 Task: Add an event with the title Third Lunch and Learn: Effective Email Communication, date '2024/04/05', time 01:00and add a description: Participants will gain insights into leading and managing change within their teams and organizations. They will learn how to navigate change effectively, engage team members in the change process, and create a culture of adaptability and resilience.Mark the tasks as Completed , logged in from the account softage.4@softage.netand send the event invitation to softage.3@softage.net and softage.5@softage.net. Set a reminder for the event Every weekday(Monday to Friday)
Action: Mouse moved to (79, 87)
Screenshot: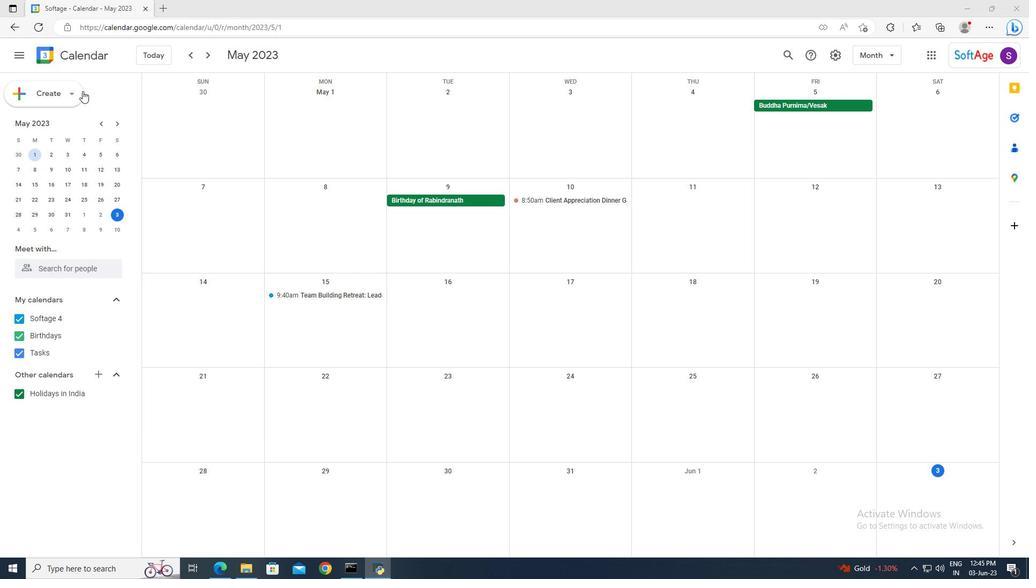 
Action: Mouse pressed left at (79, 87)
Screenshot: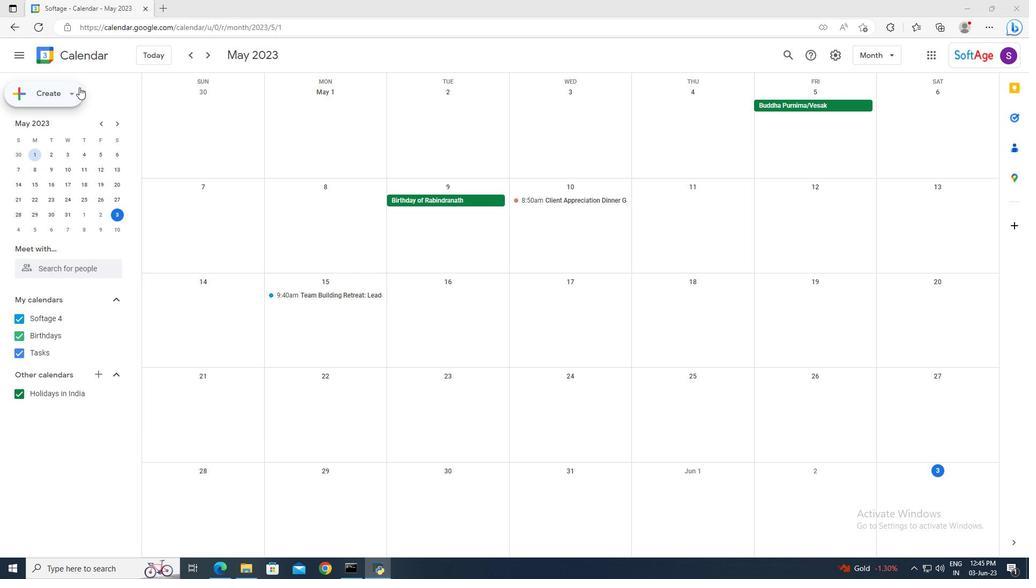 
Action: Mouse moved to (79, 118)
Screenshot: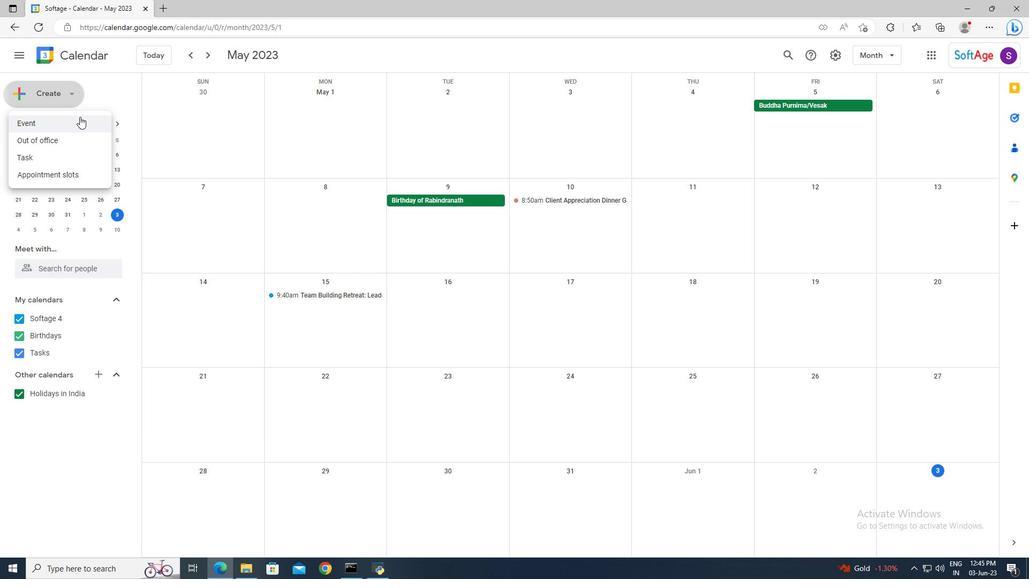
Action: Mouse pressed left at (79, 118)
Screenshot: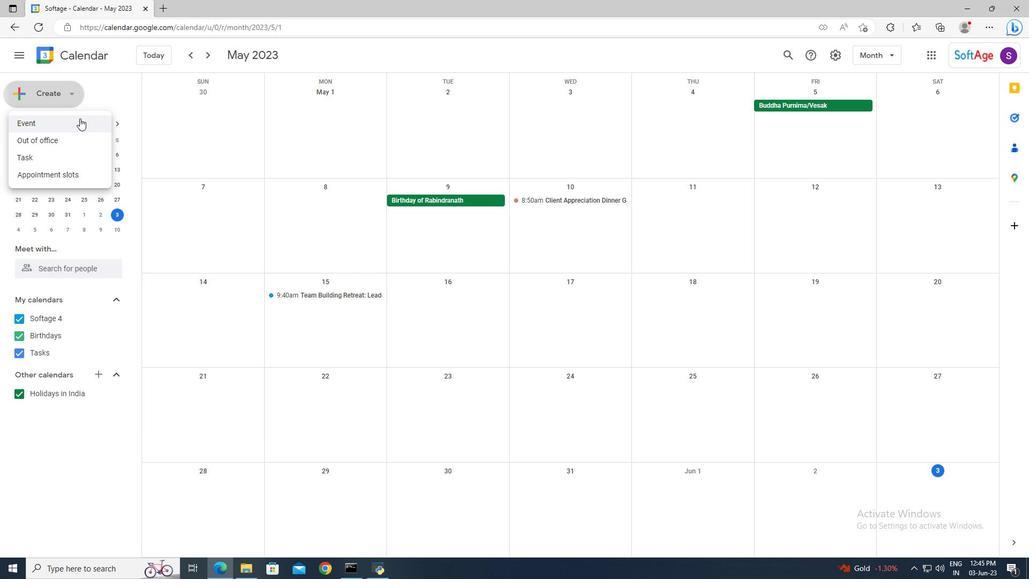
Action: Mouse moved to (172, 359)
Screenshot: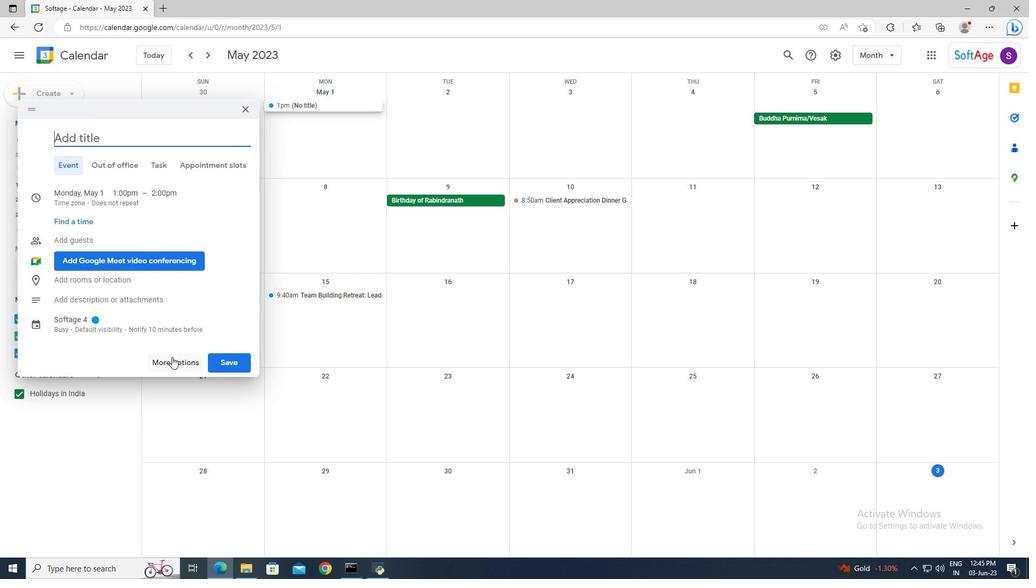 
Action: Mouse pressed left at (172, 359)
Screenshot: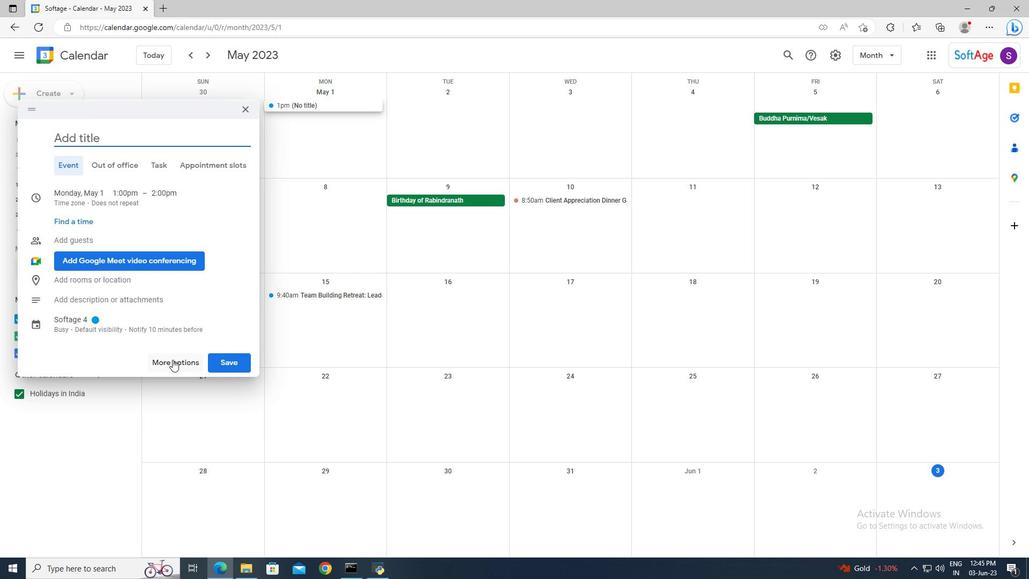 
Action: Mouse moved to (176, 61)
Screenshot: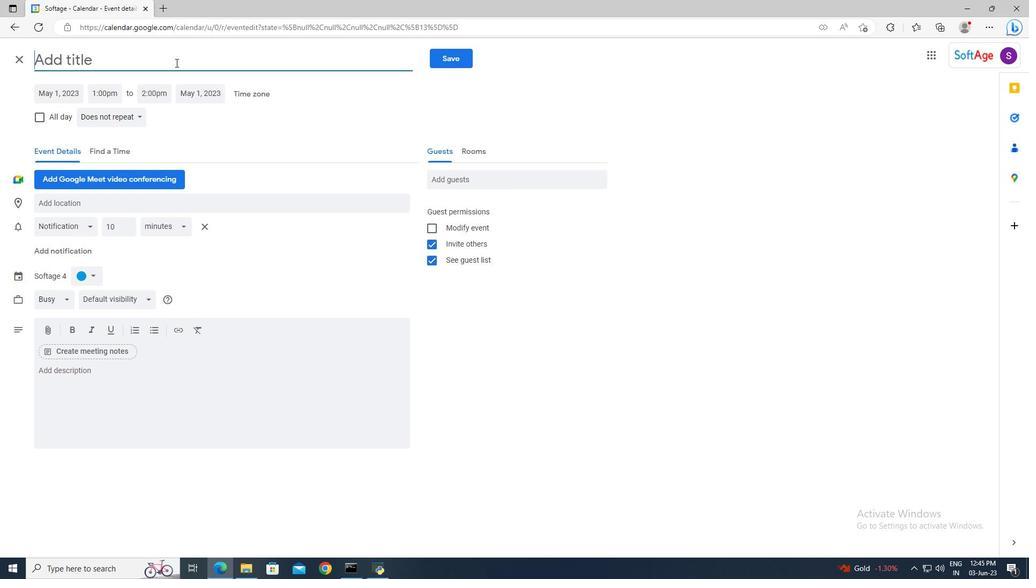 
Action: Mouse pressed left at (176, 61)
Screenshot: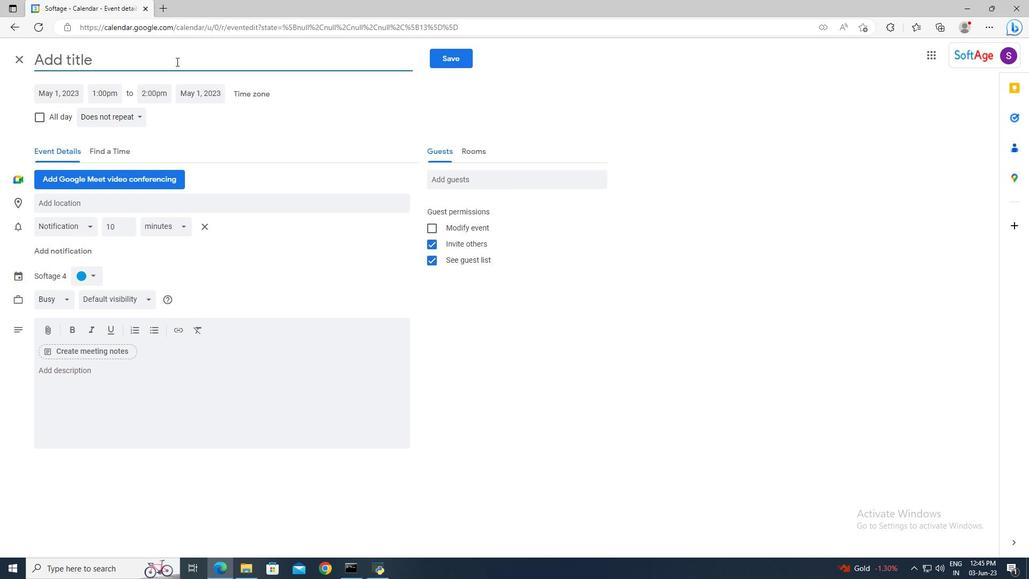 
Action: Key pressed <Key.shift><Key.shift>Third<Key.space><Key.shift>Lunch<Key.space>and<Key.space><Key.shift>Learn<Key.shift>:<Key.space><Key.shift>Effective<Key.space><Key.shift>Email<Key.space><Key.shift>Communication
Screenshot: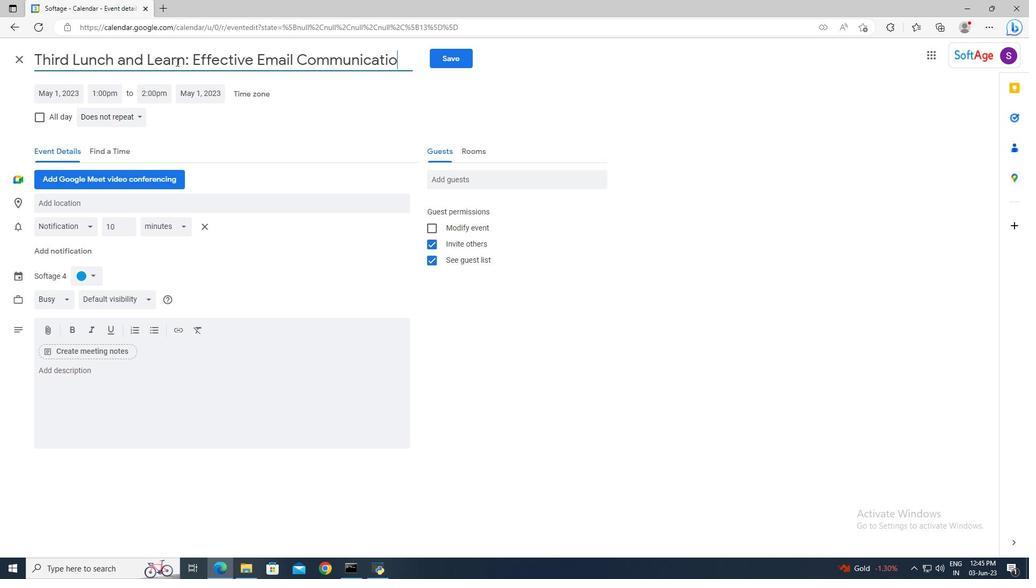 
Action: Mouse moved to (64, 88)
Screenshot: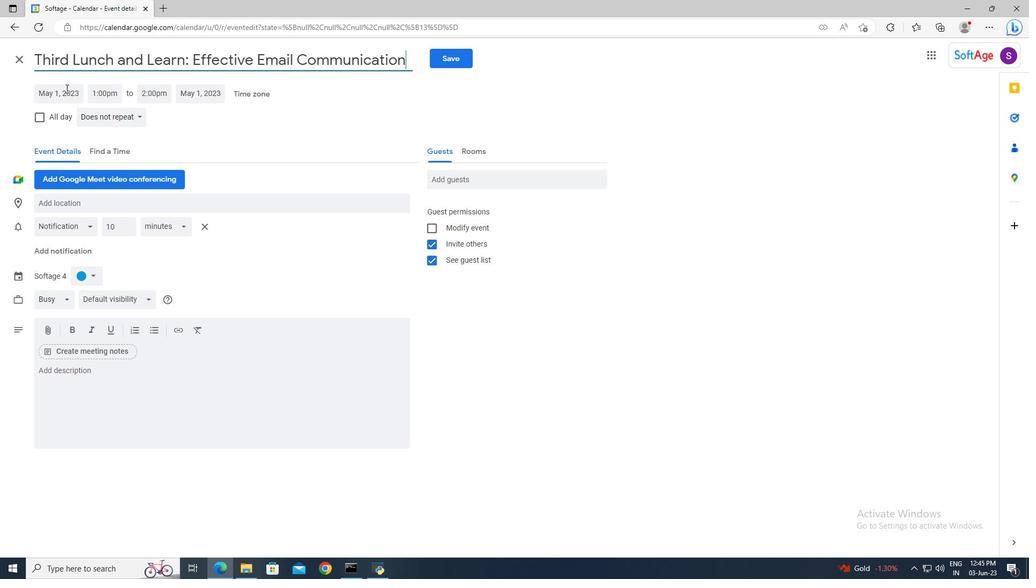 
Action: Mouse pressed left at (64, 88)
Screenshot: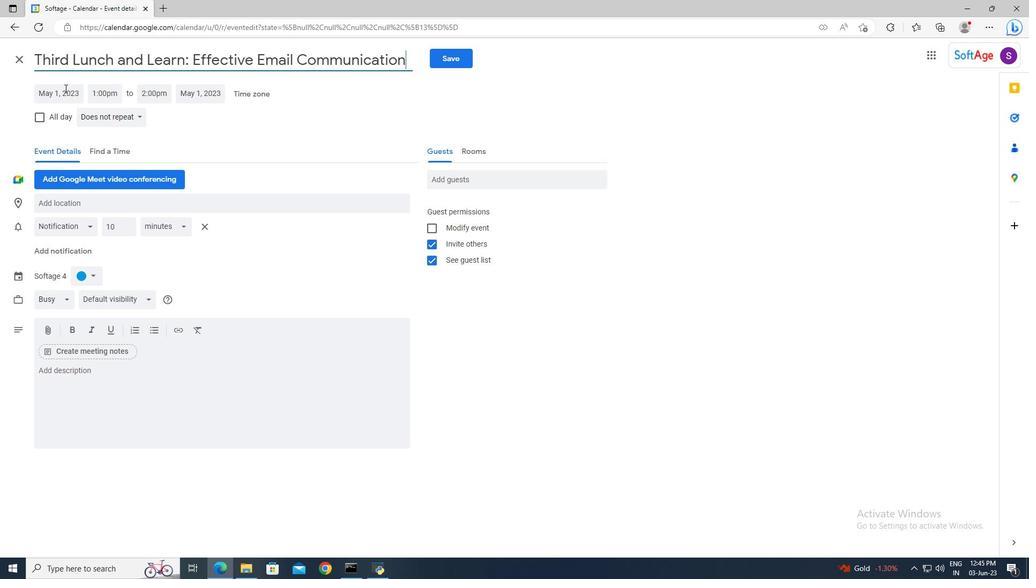 
Action: Mouse moved to (167, 118)
Screenshot: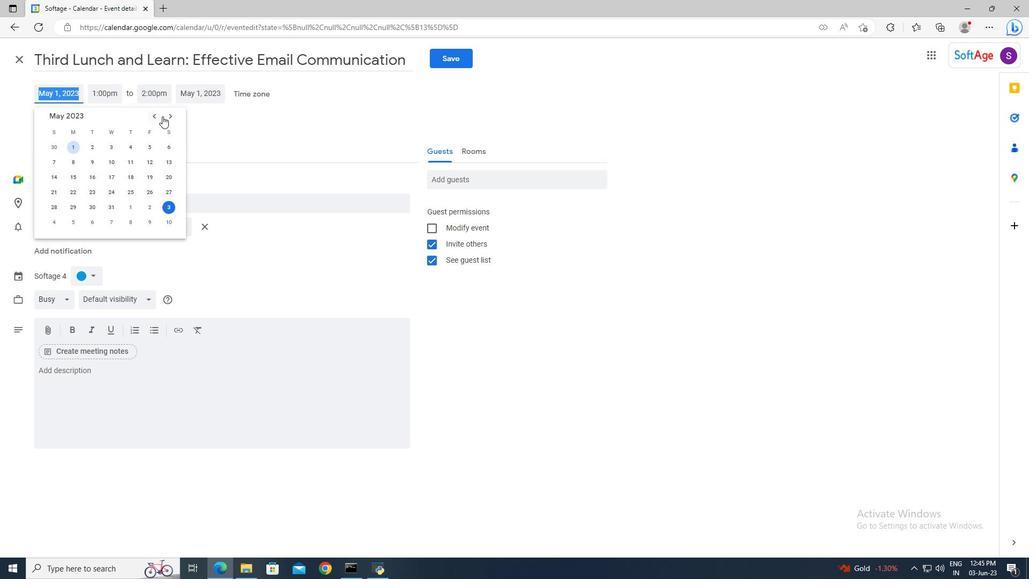 
Action: Mouse pressed left at (167, 118)
Screenshot: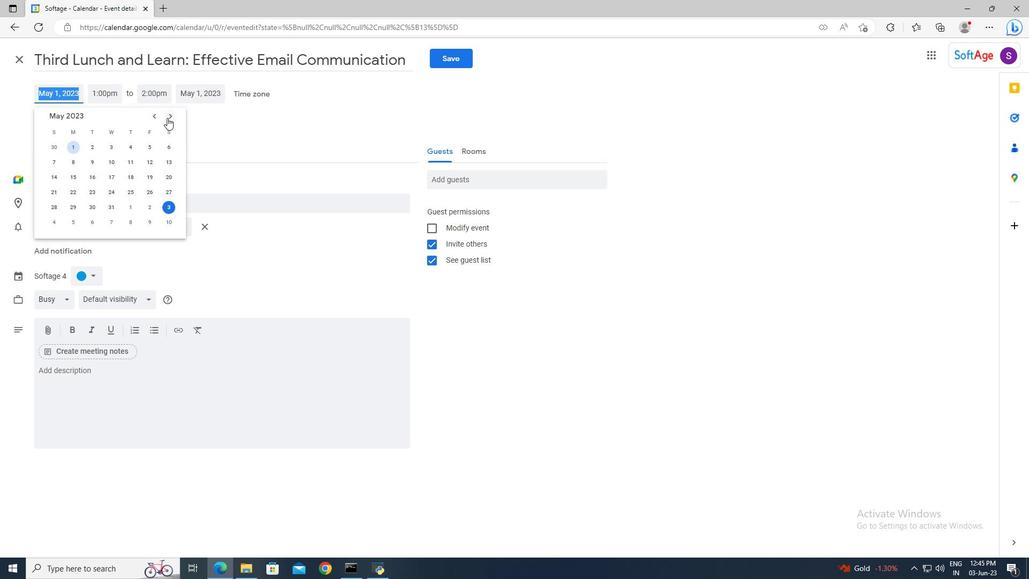 
Action: Mouse pressed left at (167, 118)
Screenshot: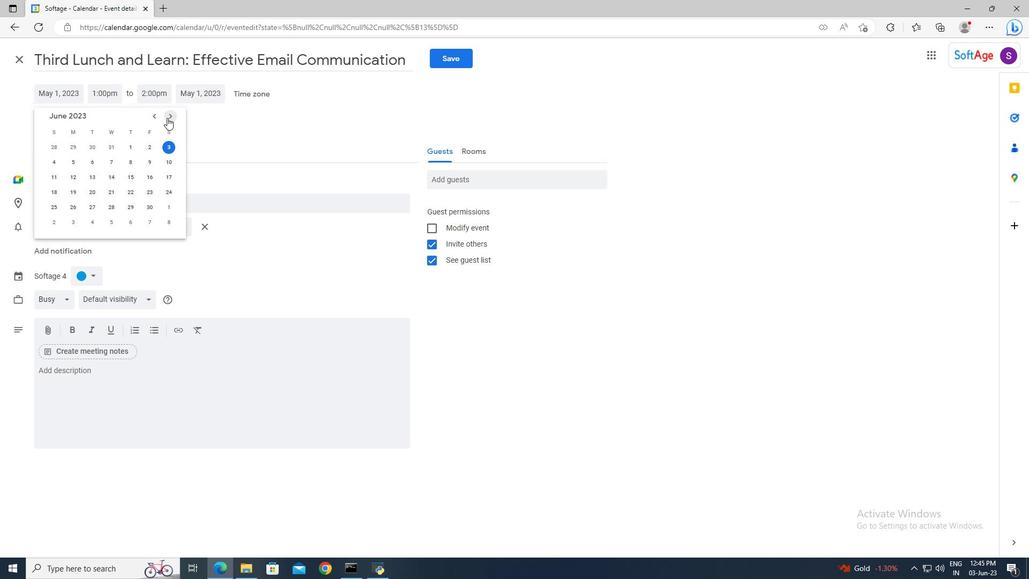 
Action: Mouse pressed left at (167, 118)
Screenshot: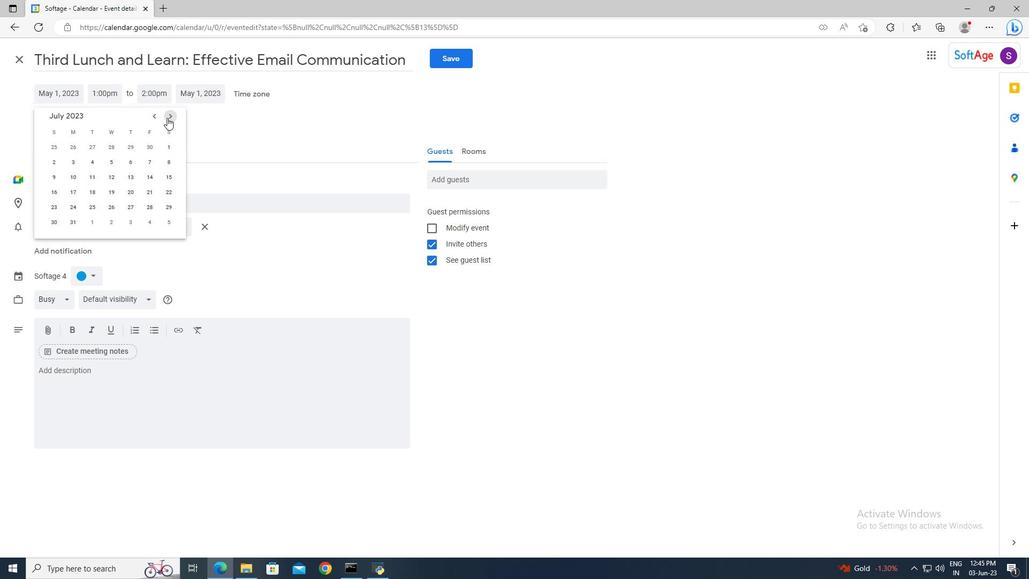 
Action: Mouse pressed left at (167, 118)
Screenshot: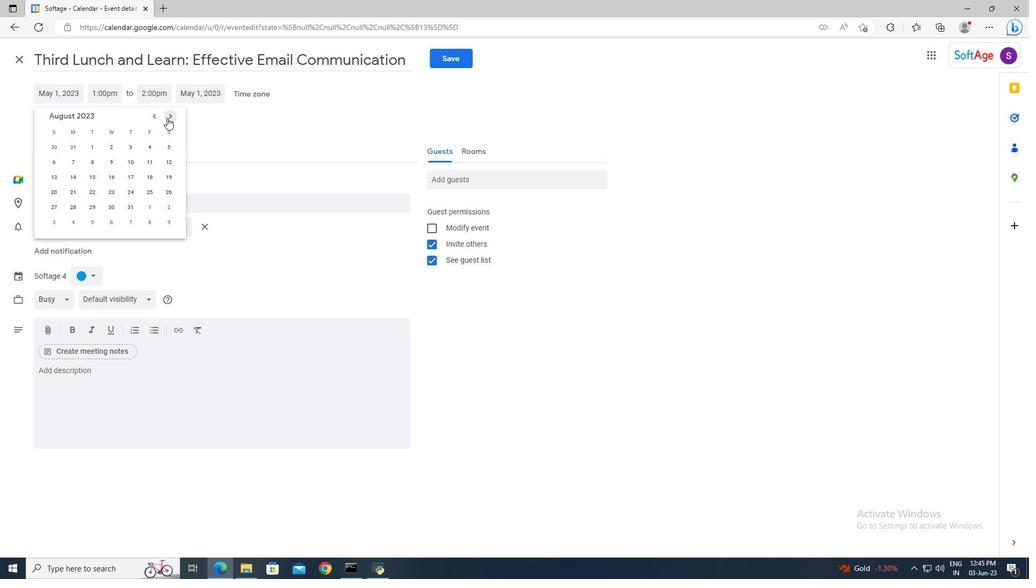 
Action: Mouse pressed left at (167, 118)
Screenshot: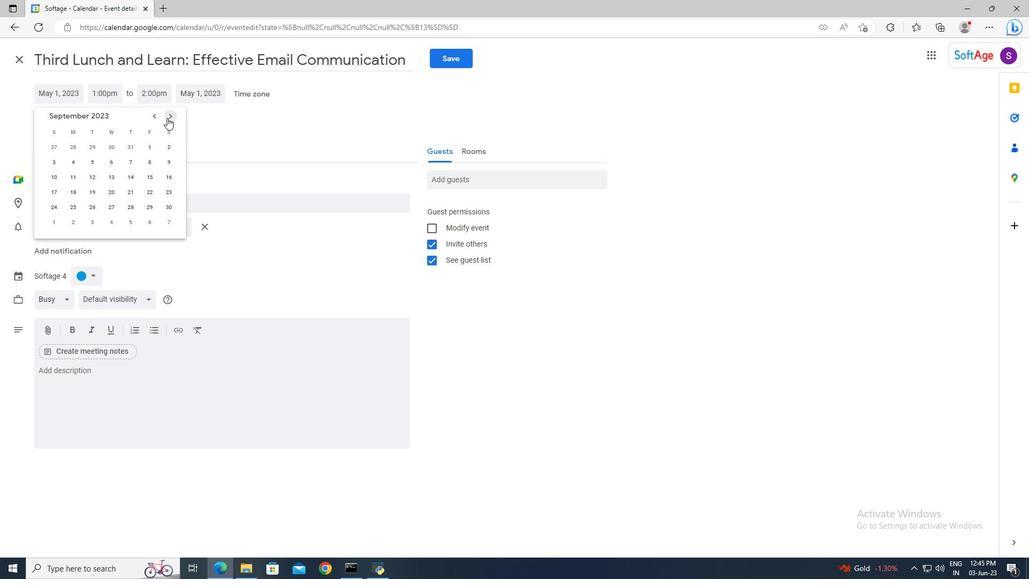 
Action: Mouse pressed left at (167, 118)
Screenshot: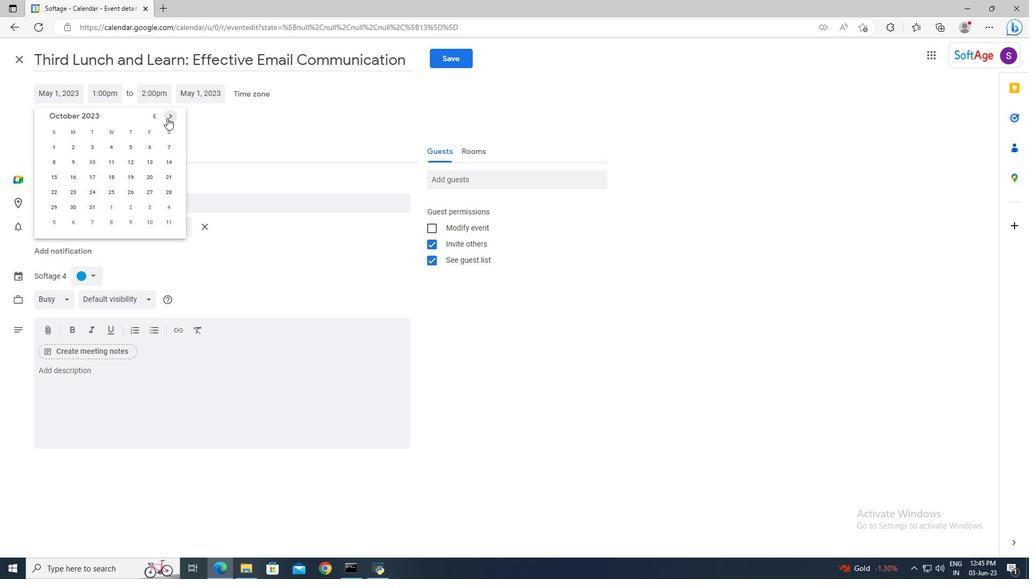 
Action: Mouse pressed left at (167, 118)
Screenshot: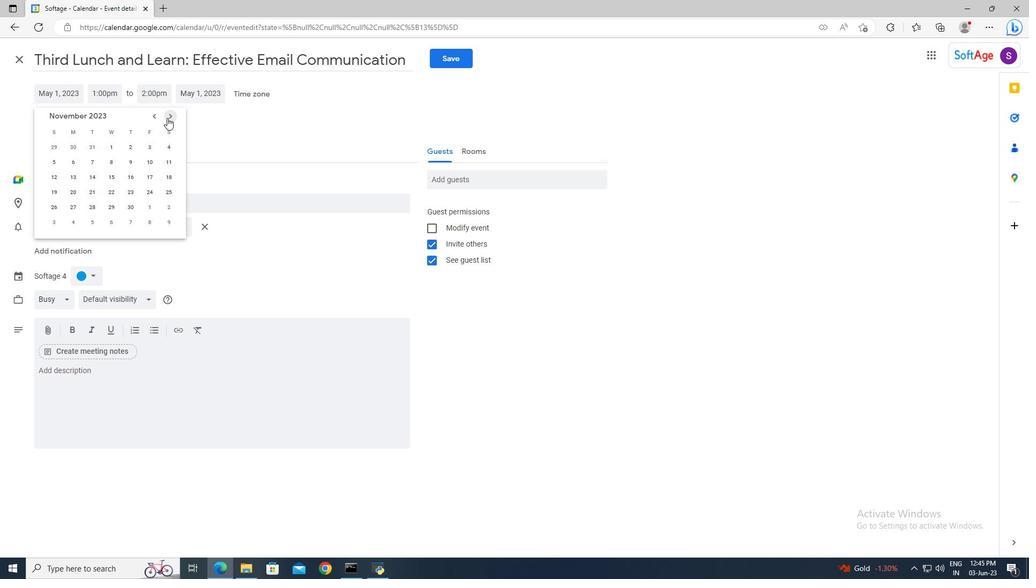 
Action: Mouse pressed left at (167, 118)
Screenshot: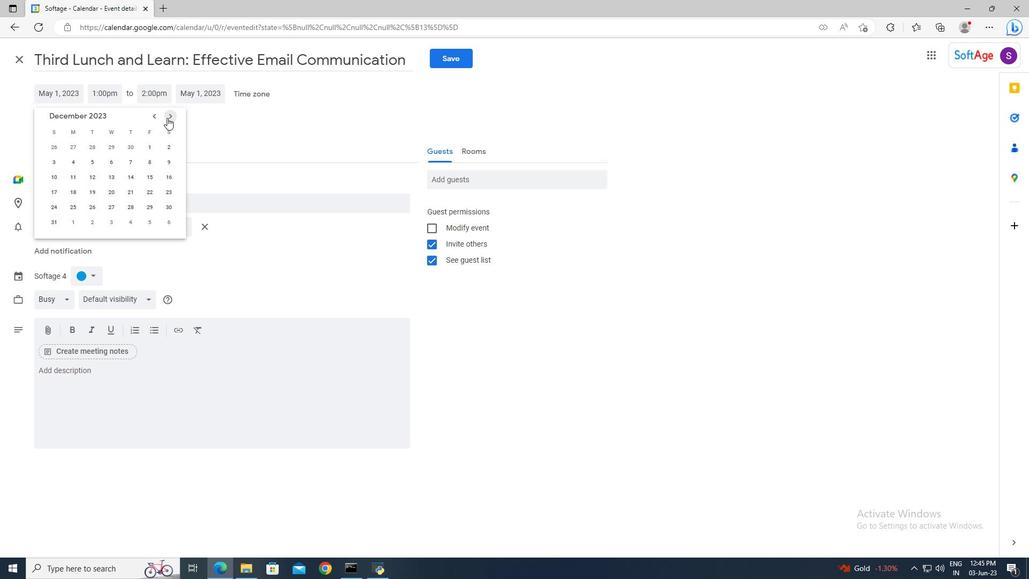 
Action: Mouse pressed left at (167, 118)
Screenshot: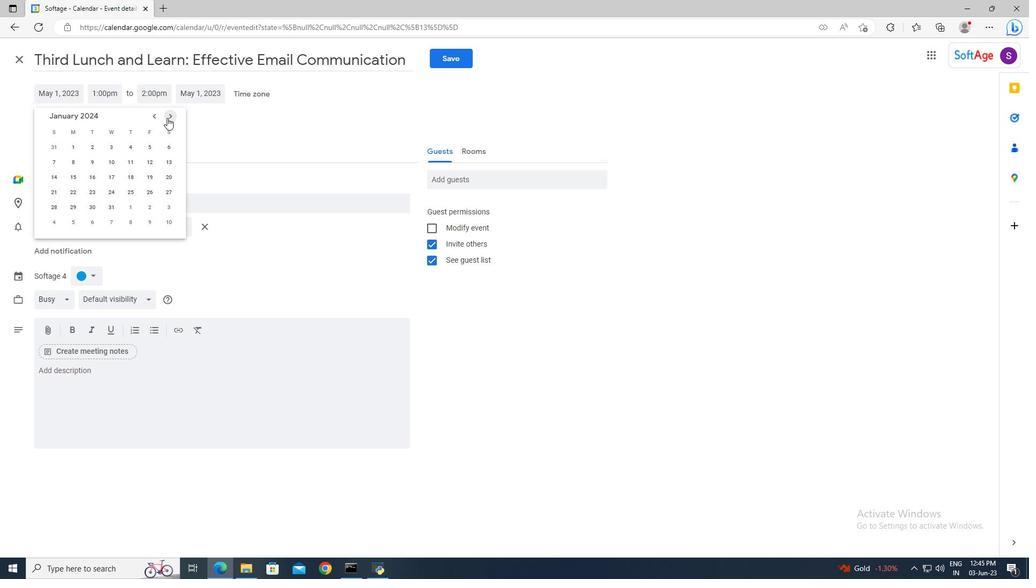 
Action: Mouse pressed left at (167, 118)
Screenshot: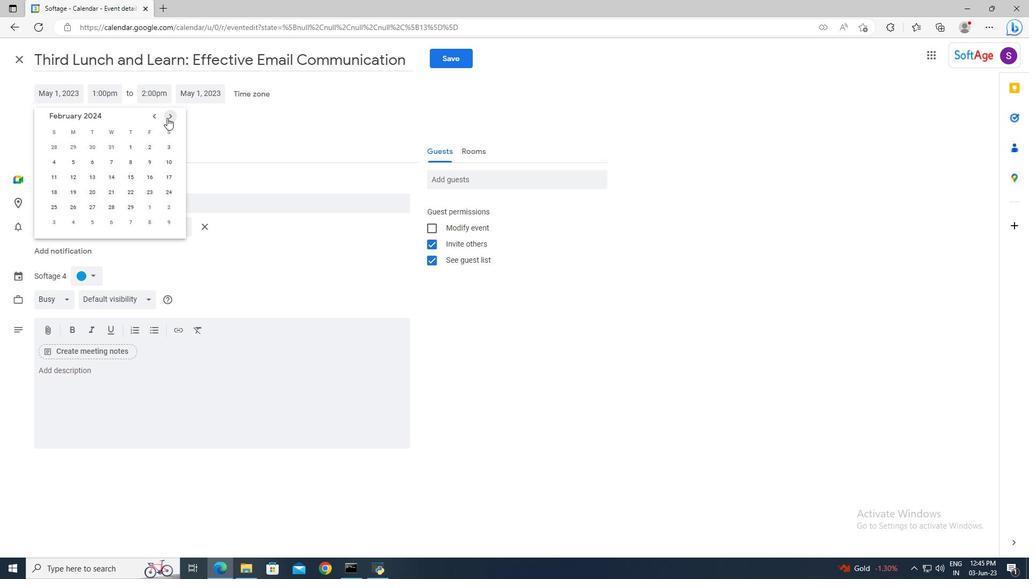
Action: Mouse pressed left at (167, 118)
Screenshot: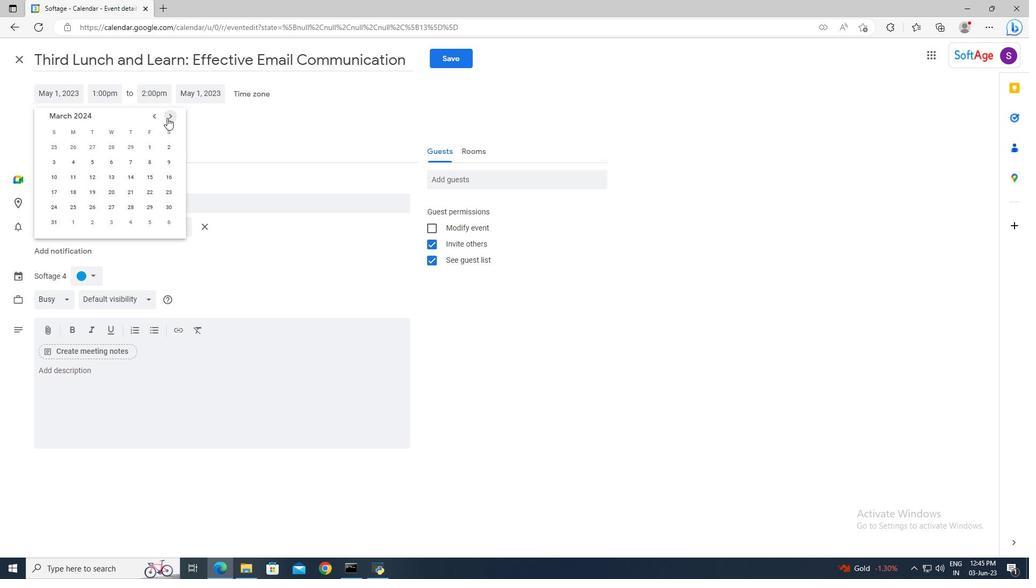 
Action: Mouse moved to (149, 145)
Screenshot: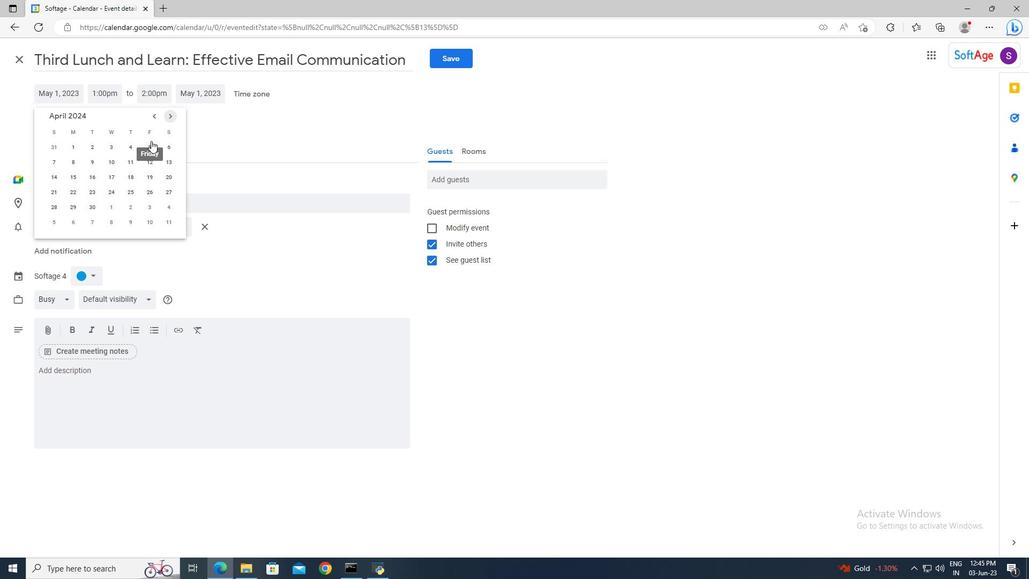 
Action: Mouse pressed left at (149, 145)
Screenshot: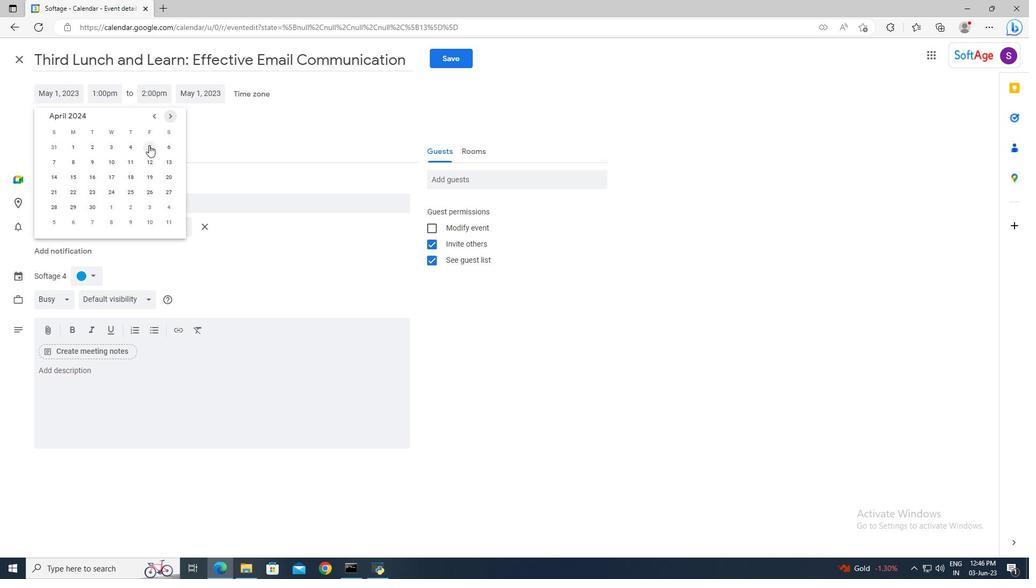 
Action: Mouse moved to (112, 93)
Screenshot: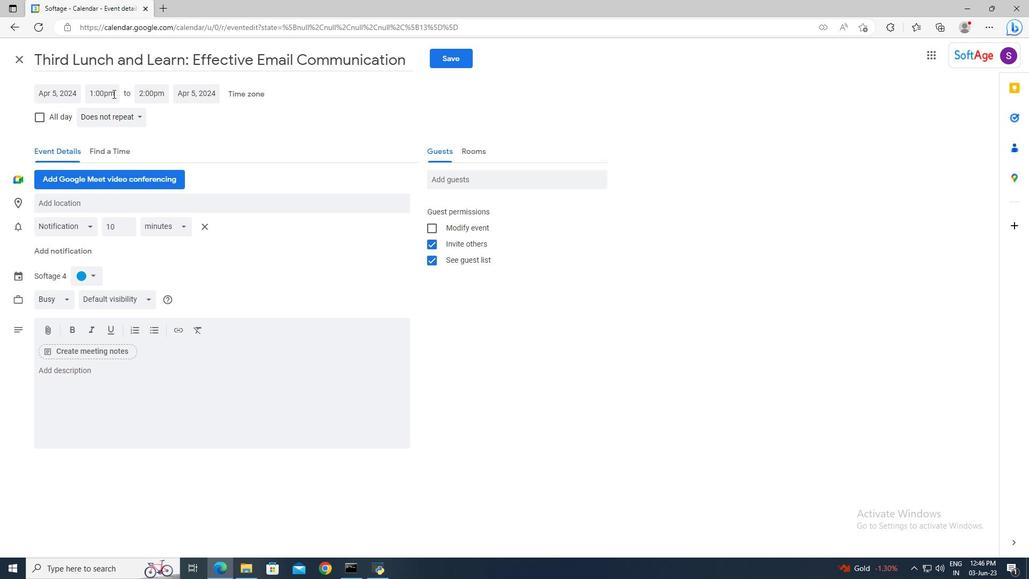 
Action: Mouse pressed left at (112, 93)
Screenshot: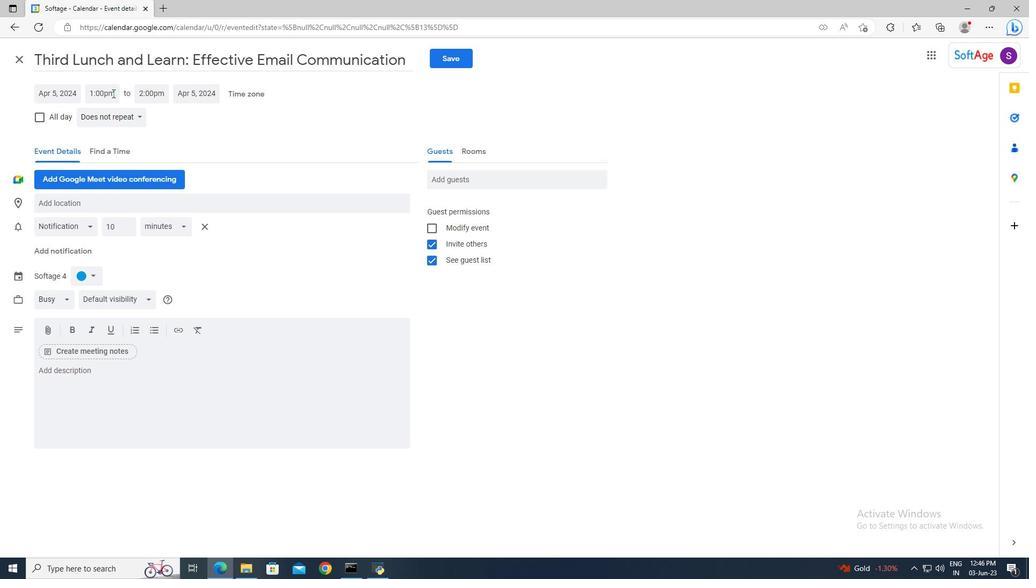 
Action: Key pressed 1<Key.shift_r>:00<Key.enter>
Screenshot: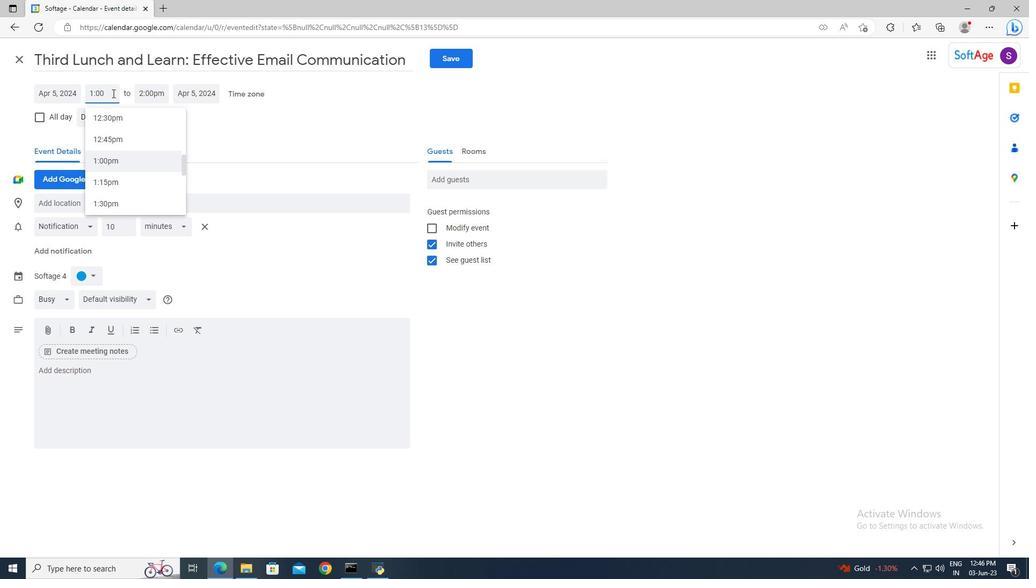 
Action: Mouse moved to (113, 374)
Screenshot: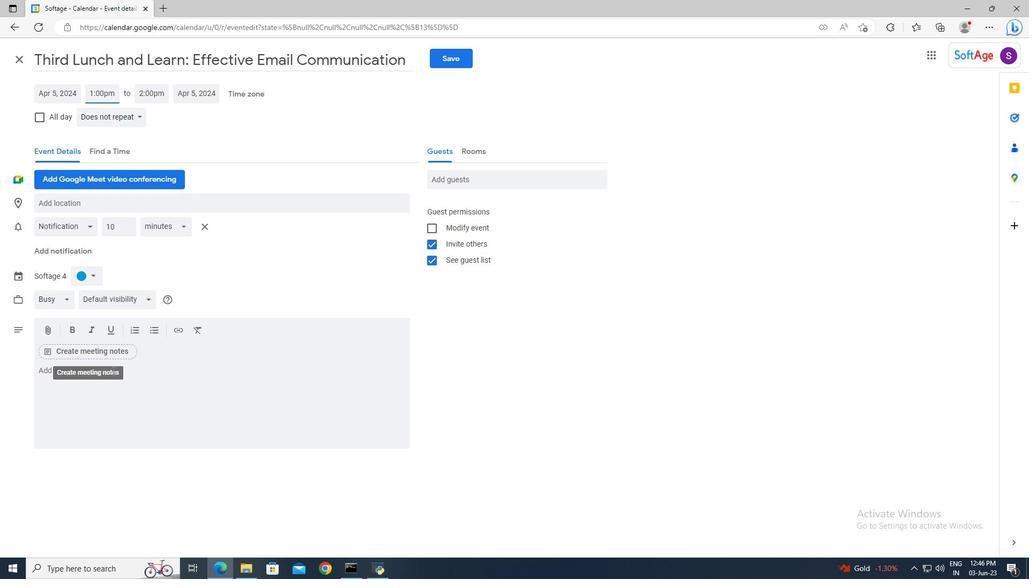 
Action: Mouse pressed left at (113, 374)
Screenshot: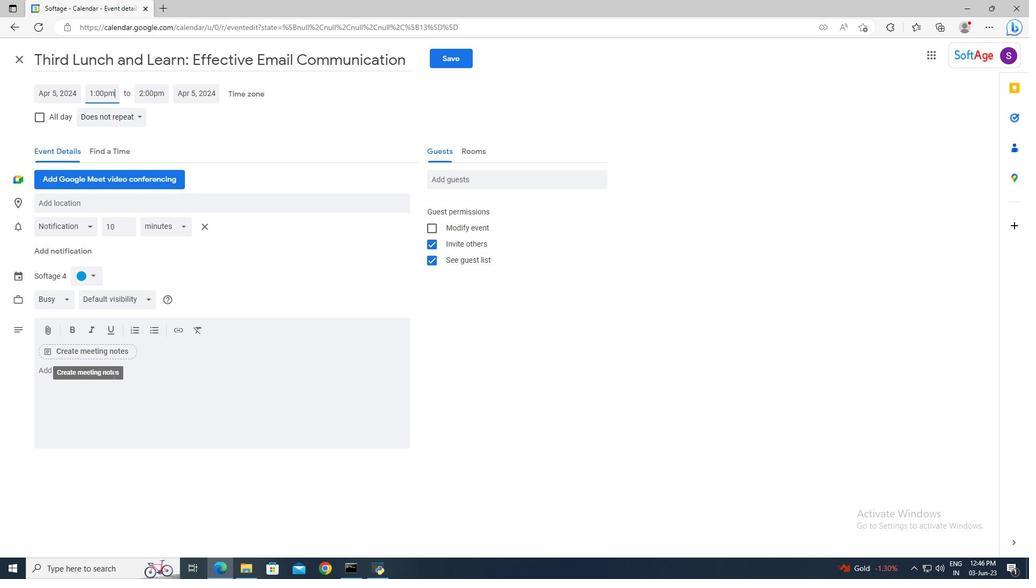 
Action: Key pressed <Key.shift>Participants<Key.space>will<Key.space>gain<Key.space>insights<Key.space>into<Key.space>leading<Key.space>and<Key.space>mang<Key.backspace>aging<Key.space>change<Key.space>within<Key.space>their<Key.space>teams<Key.space>and<Key.space>organizations.<Key.space><Key.shift>They<Key.space>will<Key.space>learn<Key.space>how<Key.space>to<Key.space>navigate<Key.space>change<Key.space>effectively,<Key.space>engage<Key.space>team<Key.space>members<Key.space>in<Key.space>the<Key.space>change<Key.space>process,<Key.space>and<Key.space>create<Key.space>a<Key.space>culture<Key.space>of<Key.space>adaptability<Key.space>and<Key.space>resilience.<Key.space><Key.shift>Mark<Key.space>the<Key.space>tasks<Key.space>as<Key.space><Key.shift>Completed.
Screenshot: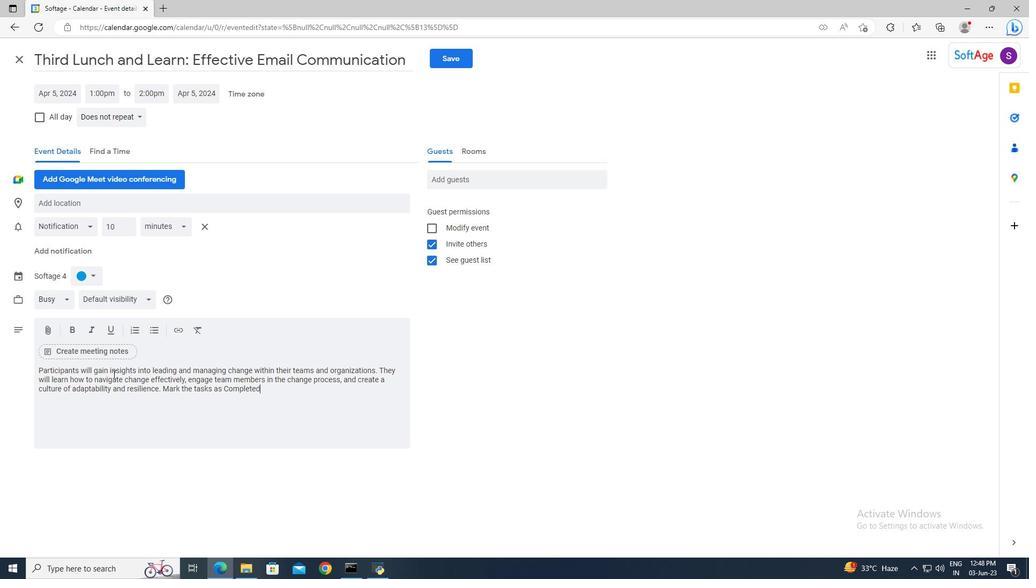 
Action: Mouse moved to (446, 179)
Screenshot: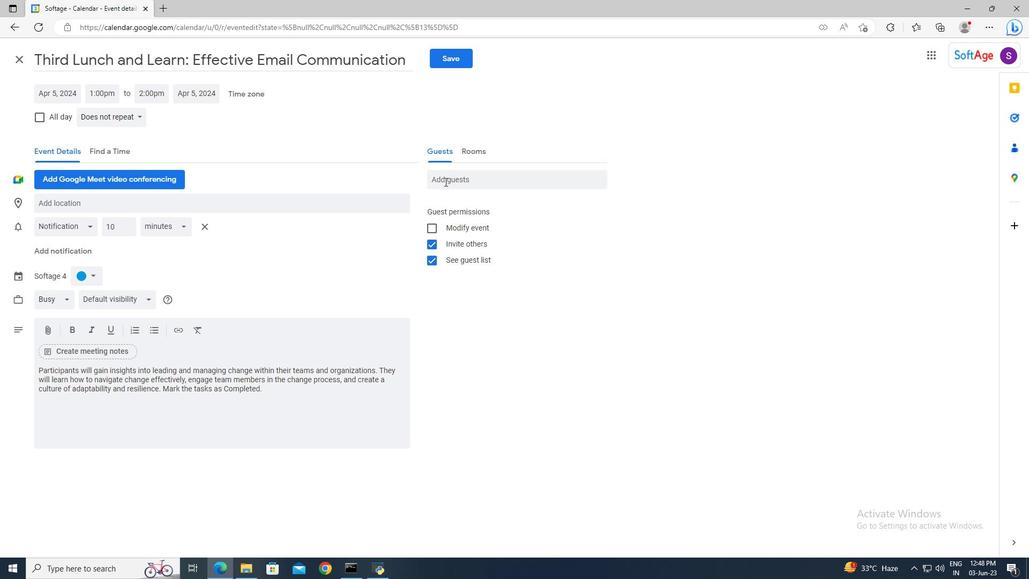 
Action: Mouse pressed left at (446, 179)
Screenshot: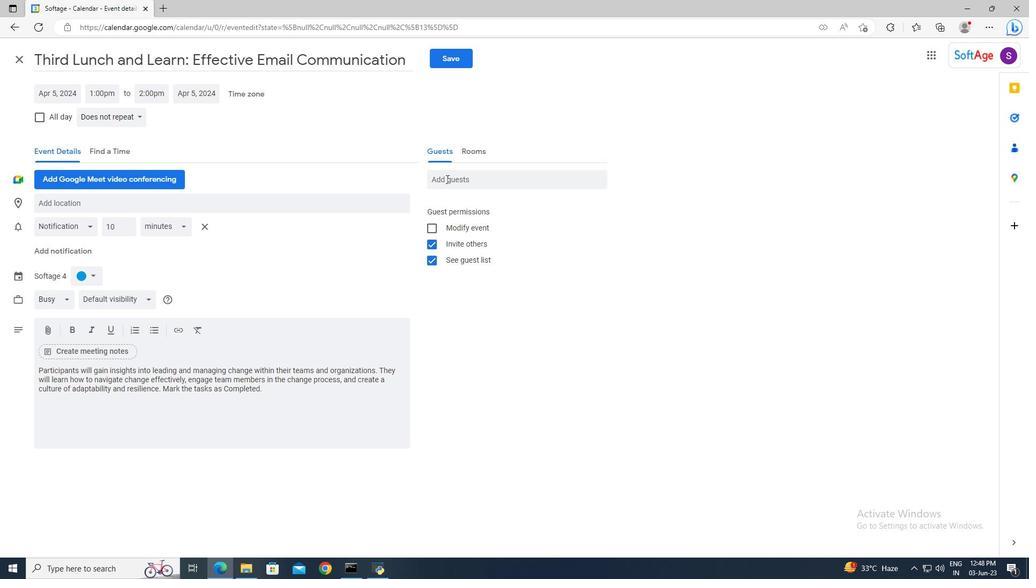 
Action: Key pressed softage.3<Key.shift>@softage.net.<Key.backspace><Key.enter>softage.5<Key.shift>@softage.net<Key.enter>
Screenshot: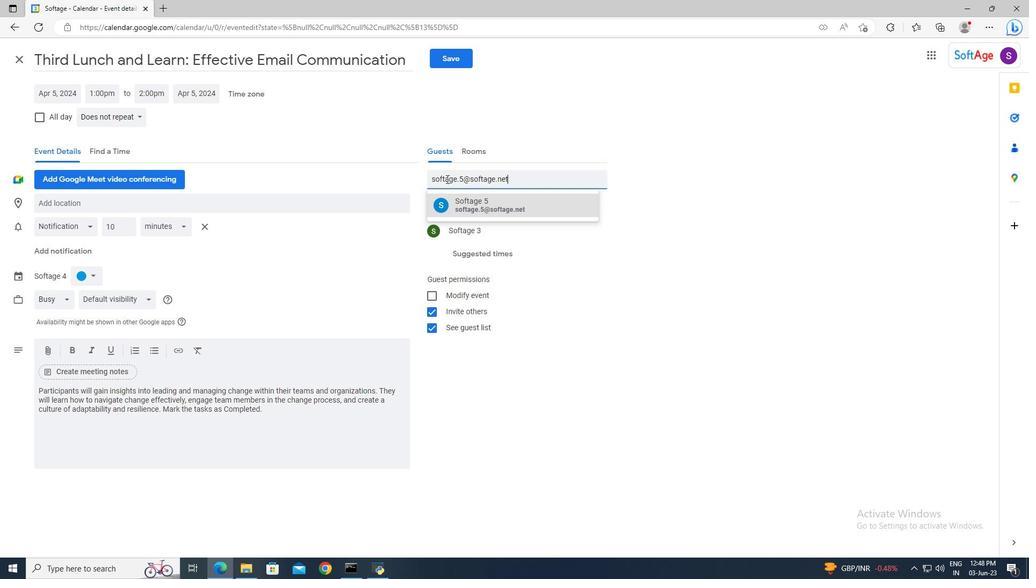 
Action: Mouse moved to (143, 112)
Screenshot: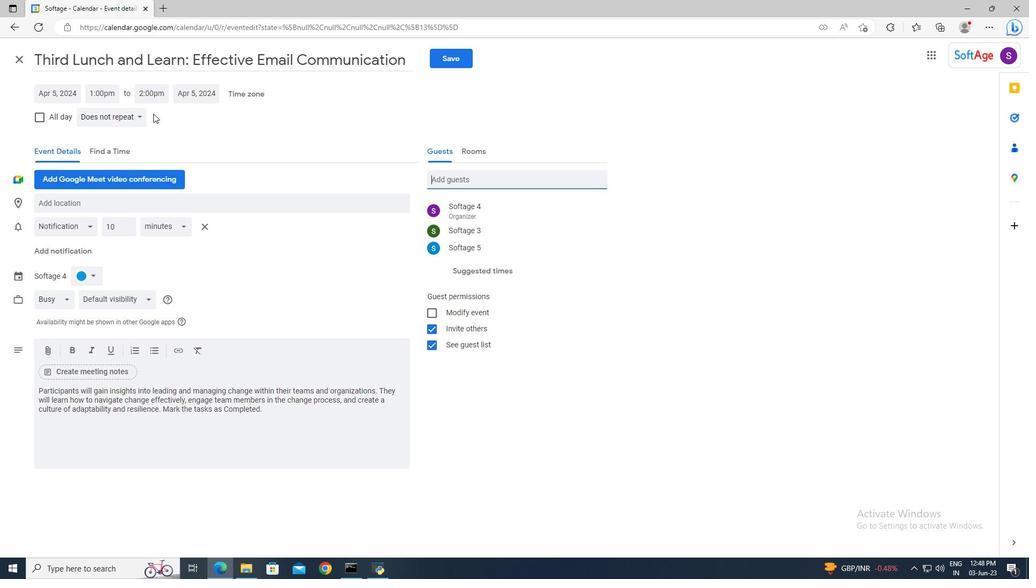 
Action: Mouse pressed left at (143, 112)
Screenshot: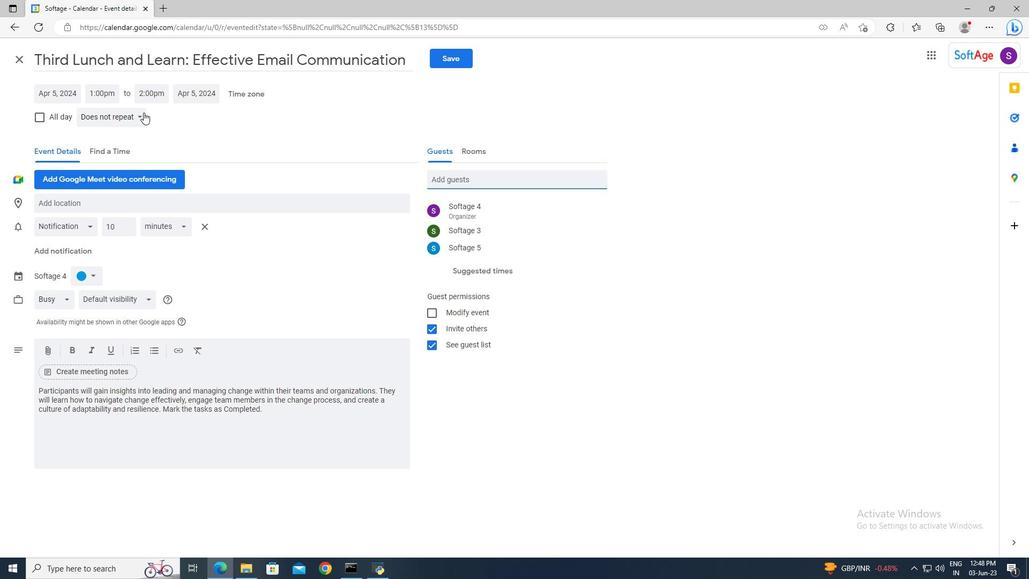 
Action: Mouse moved to (137, 211)
Screenshot: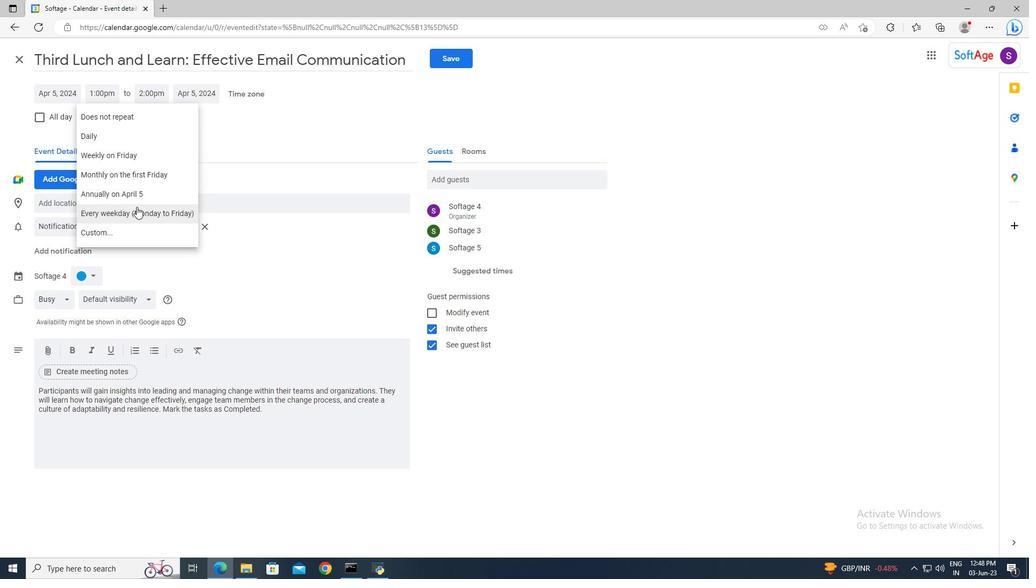 
Action: Mouse pressed left at (137, 211)
Screenshot: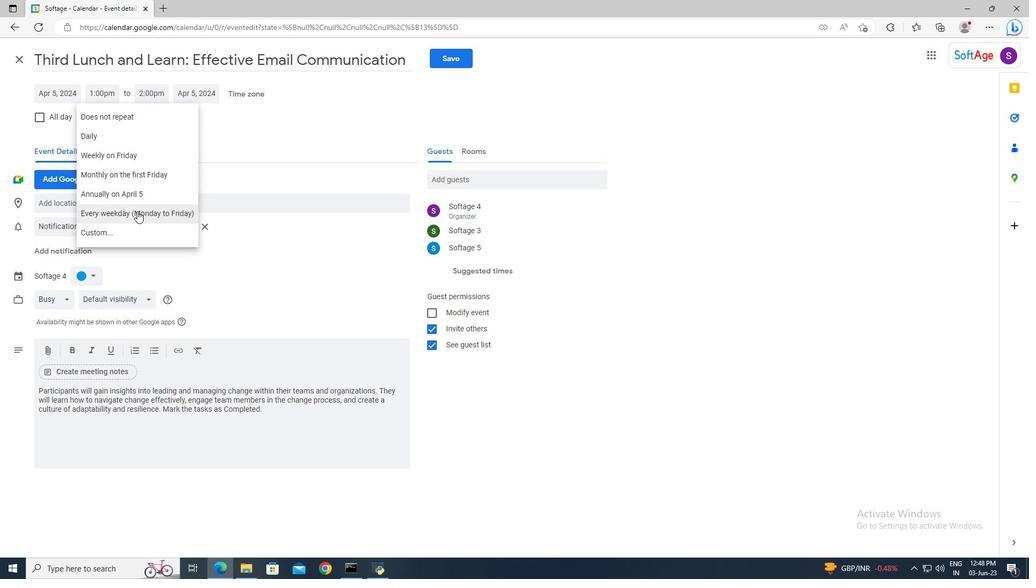 
Action: Mouse moved to (443, 59)
Screenshot: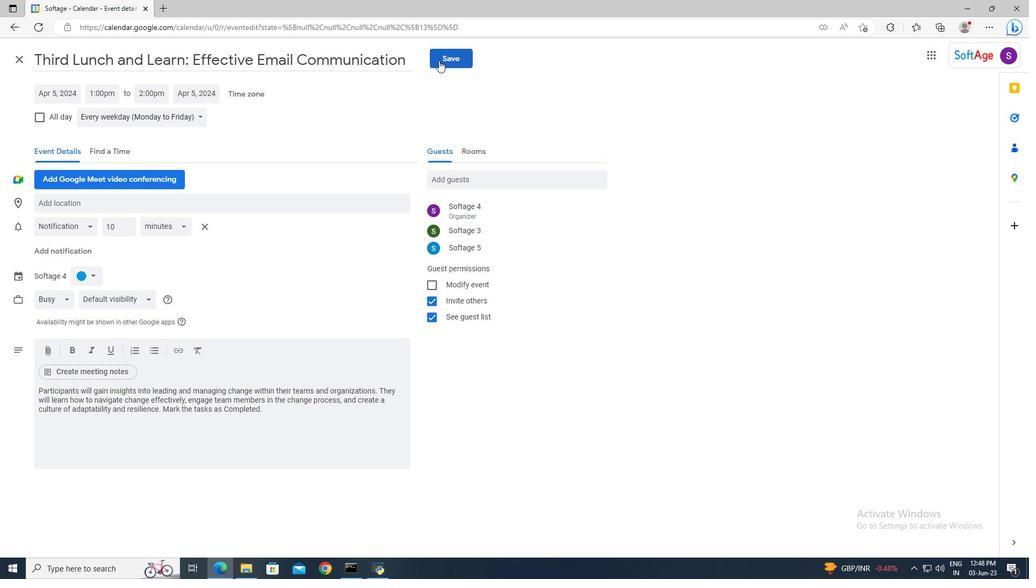 
Action: Mouse pressed left at (443, 59)
Screenshot: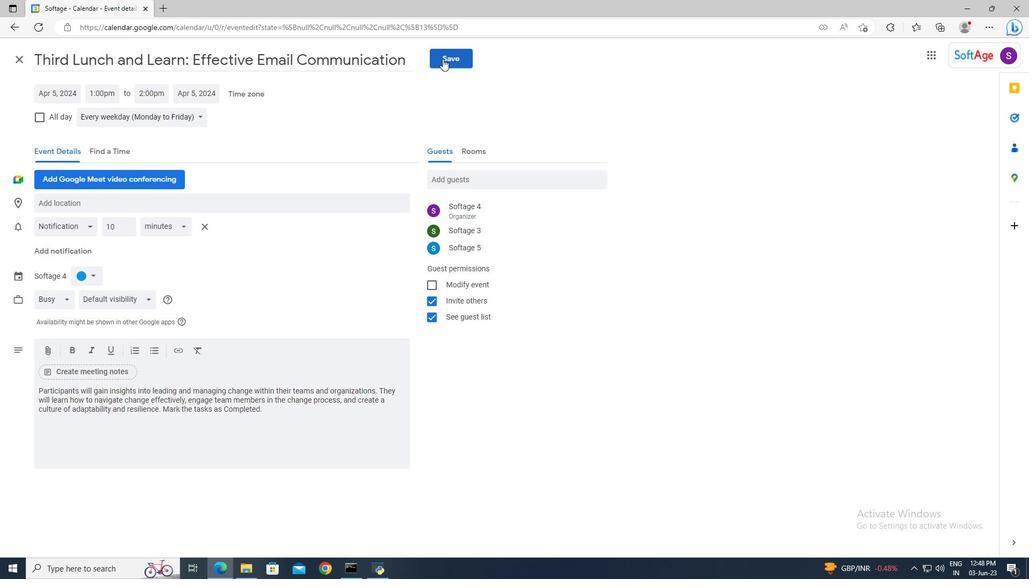 
Action: Mouse moved to (620, 327)
Screenshot: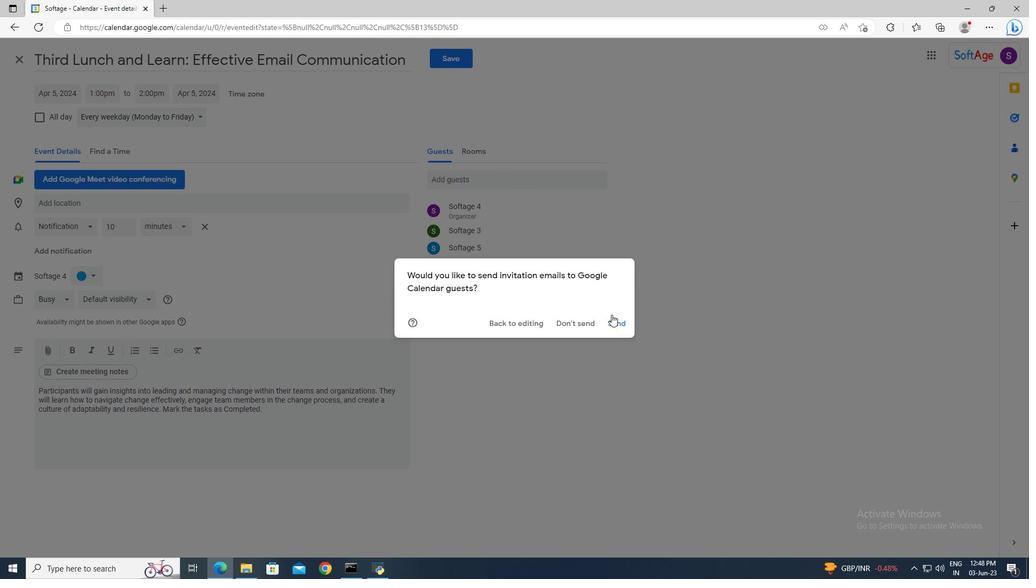 
Action: Mouse pressed left at (620, 327)
Screenshot: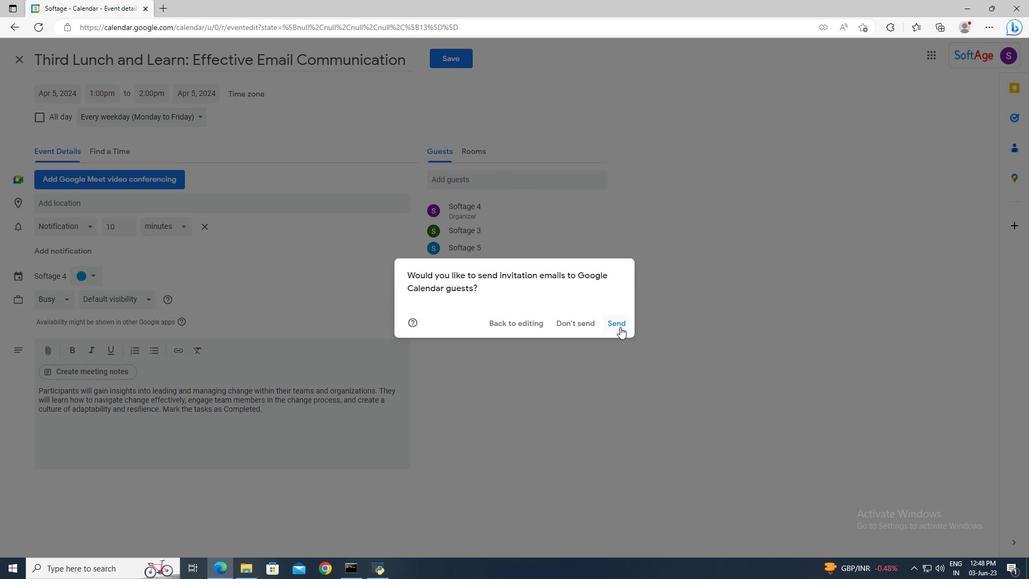 
